 Task: Open Card Card0000000101 in Board Board0000000026 in Workspace WS0000000009 in Trello. Add Member Email0000000033 to Card Card0000000101 in Board Board0000000026 in Workspace WS0000000009 in Trello. Add Purple Label titled Label0000000101 to Card Card0000000101 in Board Board0000000026 in Workspace WS0000000009 in Trello. Add Checklist CL0000000101 to Card Card0000000101 in Board Board0000000026 in Workspace WS0000000009 in Trello. Add Dates with Start Date as Aug 01 2023 and Due Date as Aug 31 2023 to Card Card0000000101 in Board Board0000000026 in Workspace WS0000000009 in Trello
Action: Mouse moved to (333, 166)
Screenshot: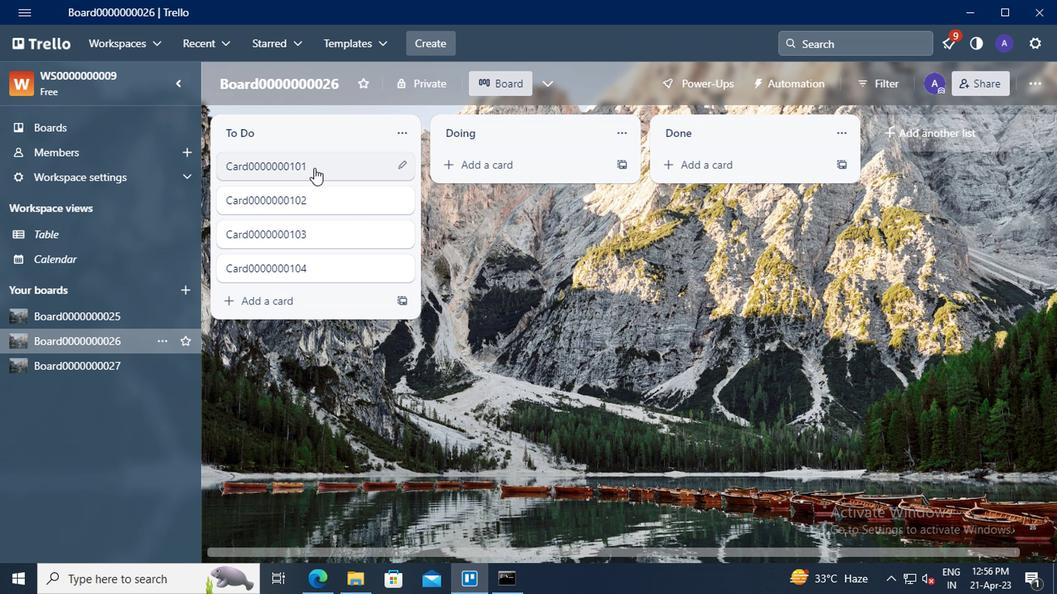 
Action: Mouse pressed left at (333, 166)
Screenshot: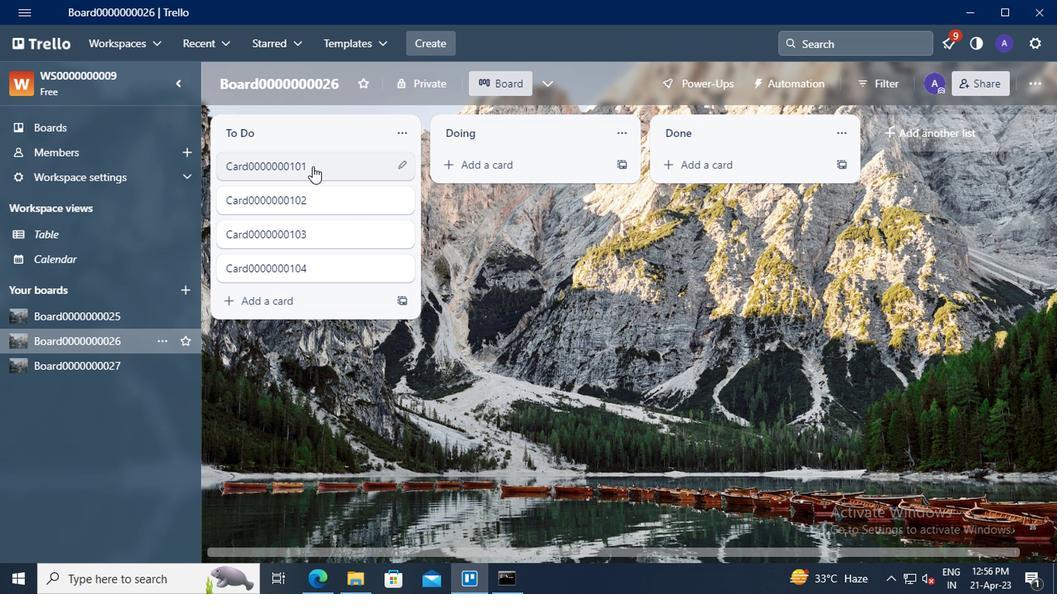 
Action: Mouse moved to (721, 146)
Screenshot: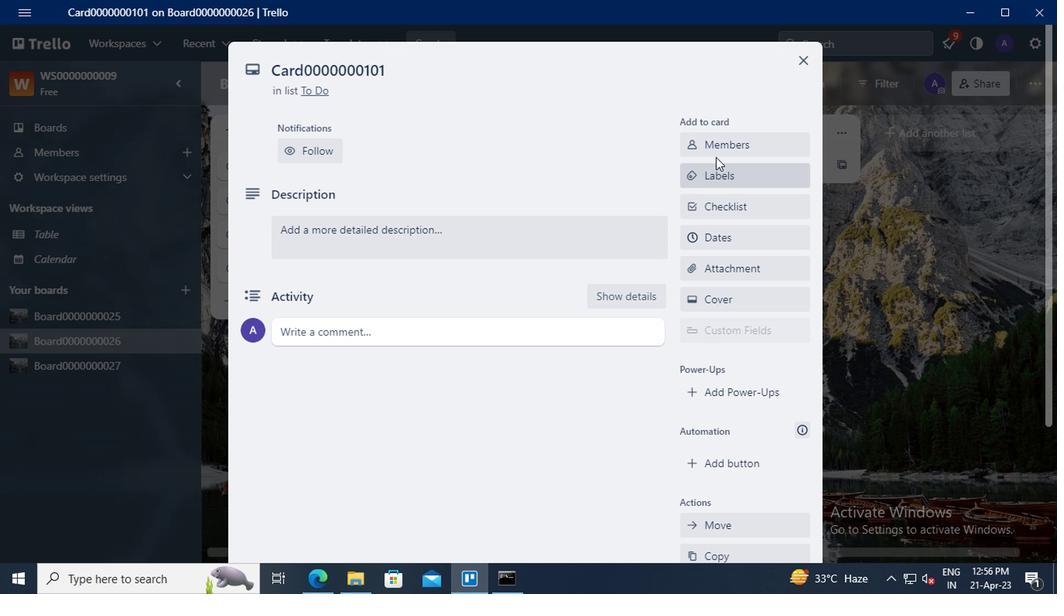 
Action: Mouse pressed left at (721, 146)
Screenshot: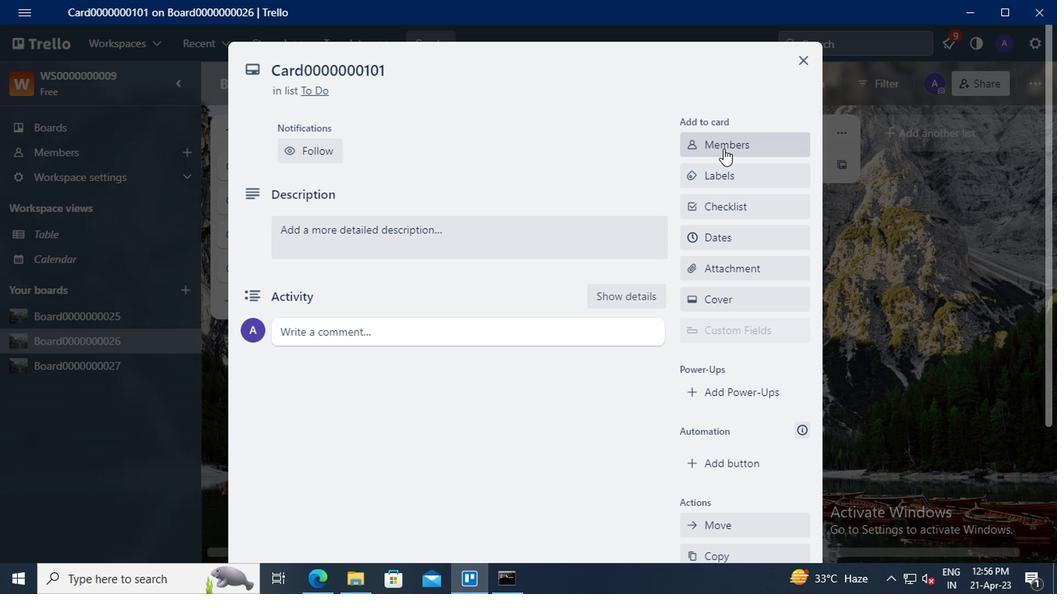 
Action: Mouse moved to (713, 212)
Screenshot: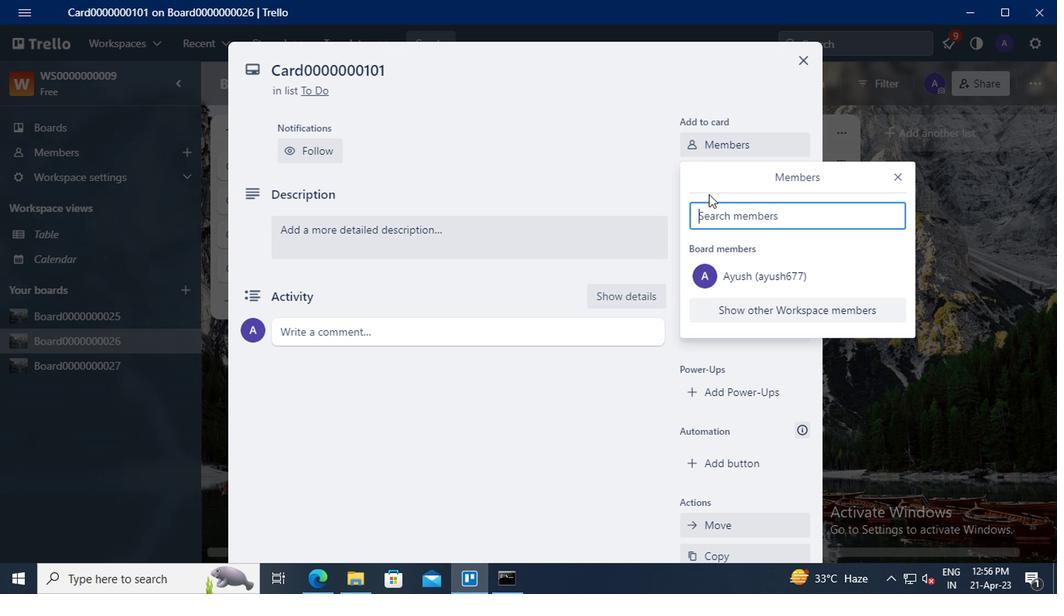 
Action: Mouse pressed left at (713, 212)
Screenshot: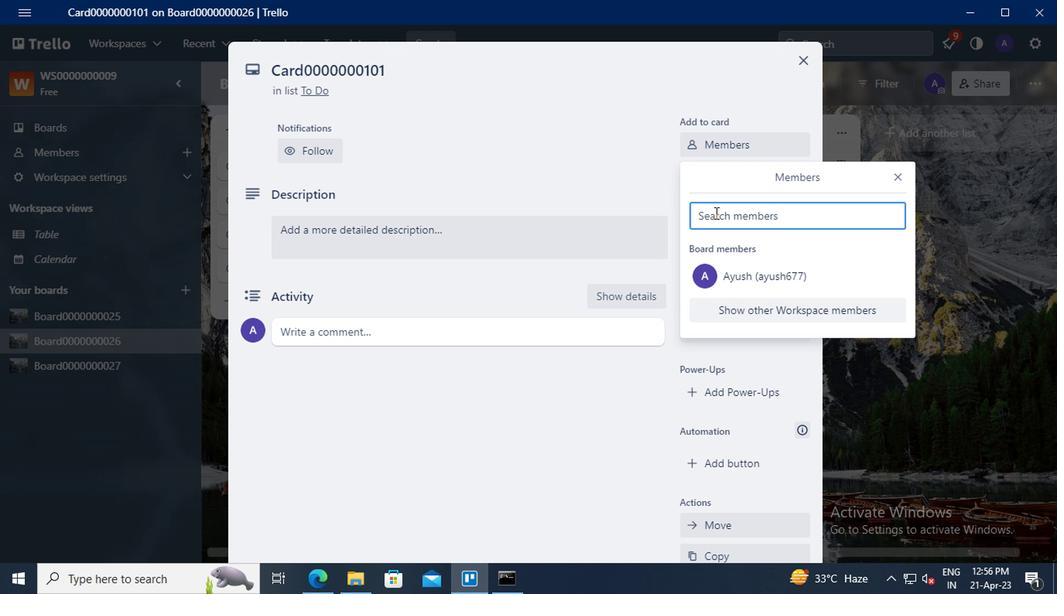 
Action: Key pressed m
Screenshot: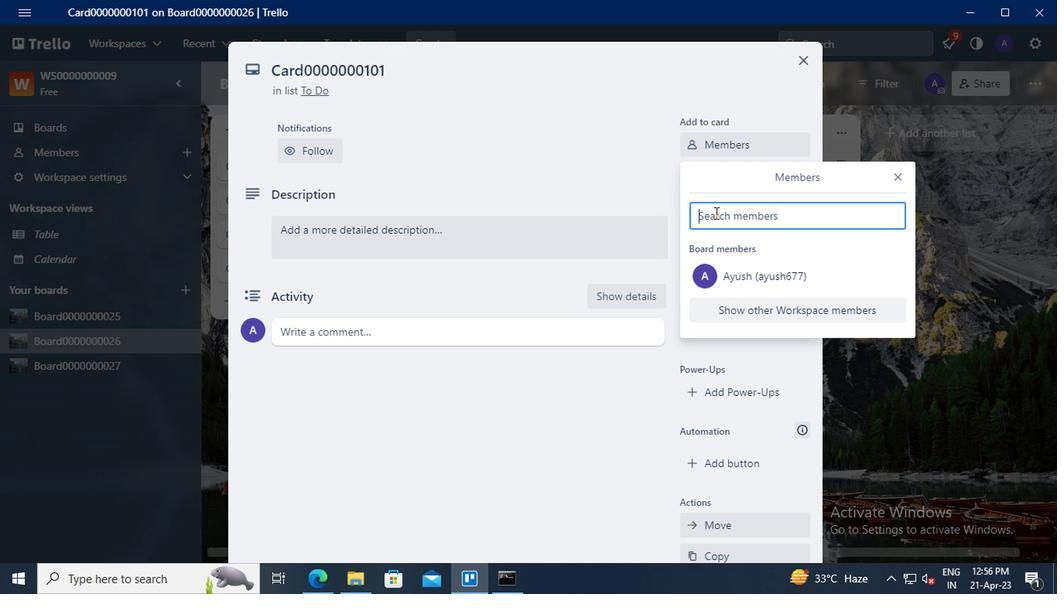 
Action: Mouse moved to (713, 214)
Screenshot: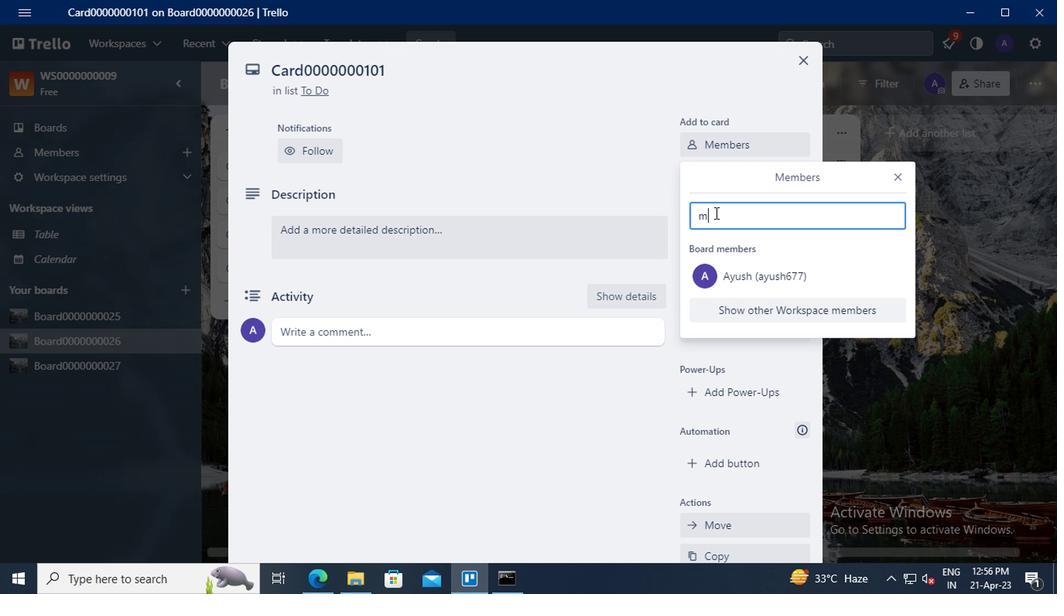 
Action: Key pressed ailaustralia7<Key.shift>@GMAIL.COM
Screenshot: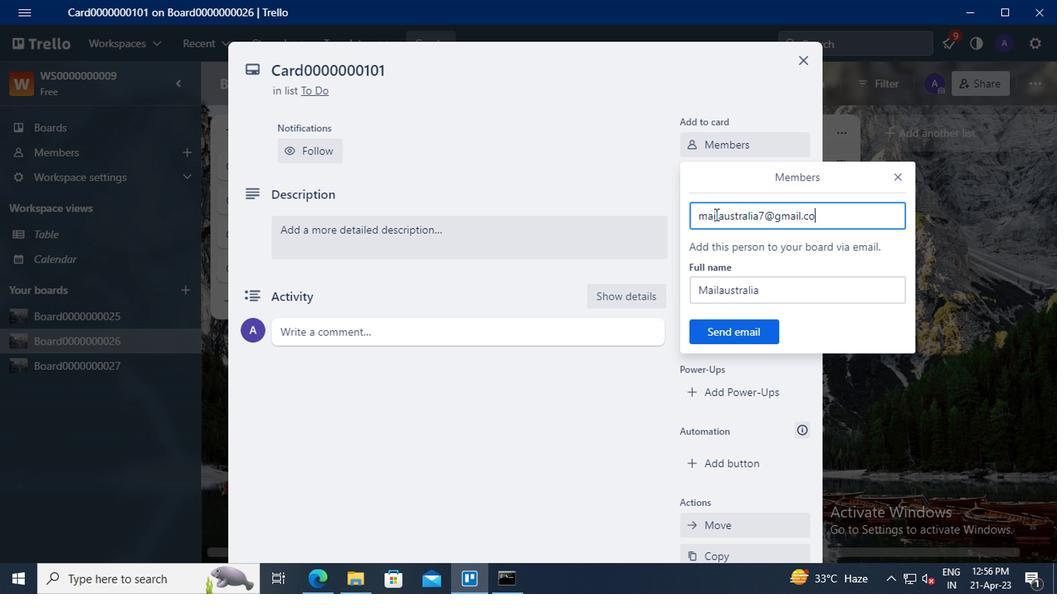 
Action: Mouse moved to (720, 335)
Screenshot: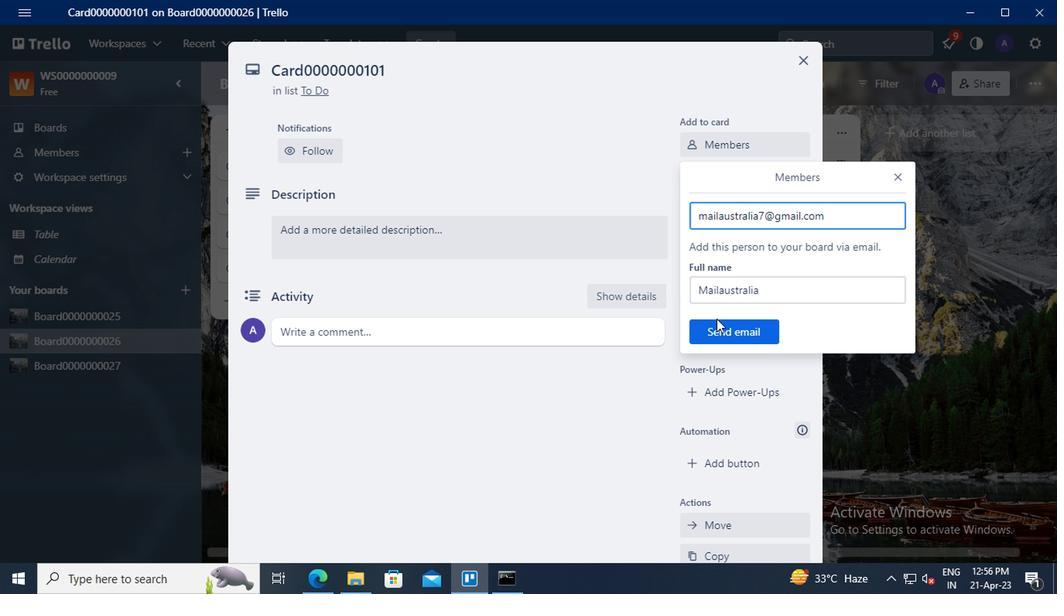 
Action: Mouse pressed left at (720, 335)
Screenshot: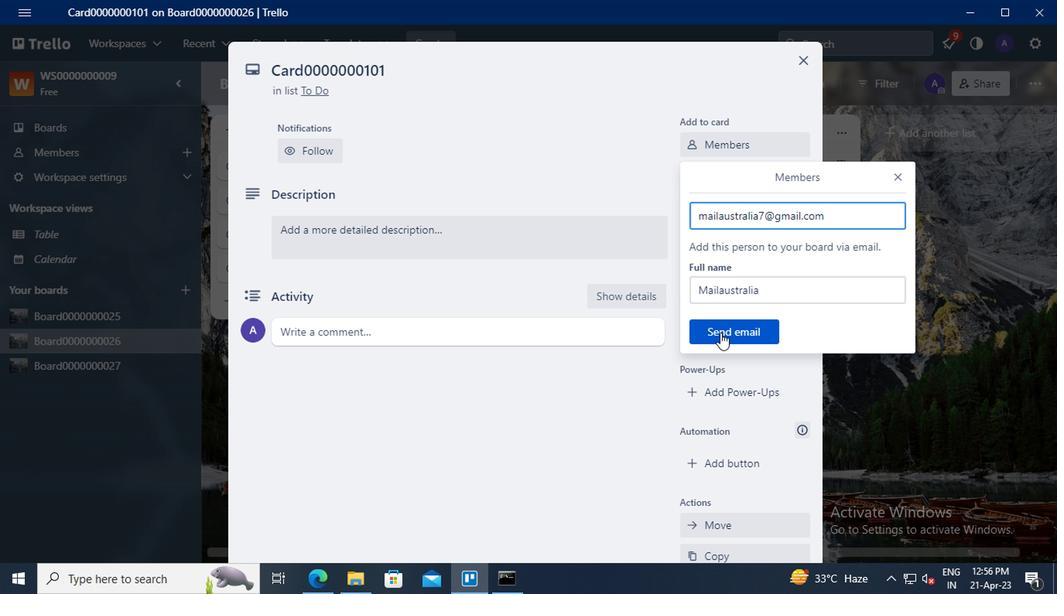 
Action: Mouse moved to (730, 179)
Screenshot: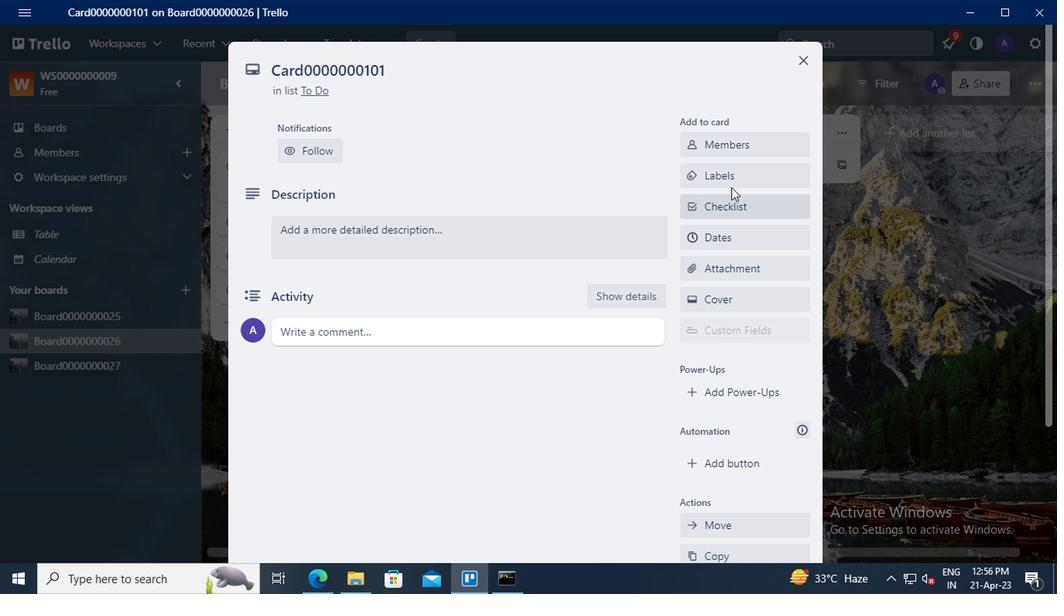 
Action: Mouse pressed left at (730, 179)
Screenshot: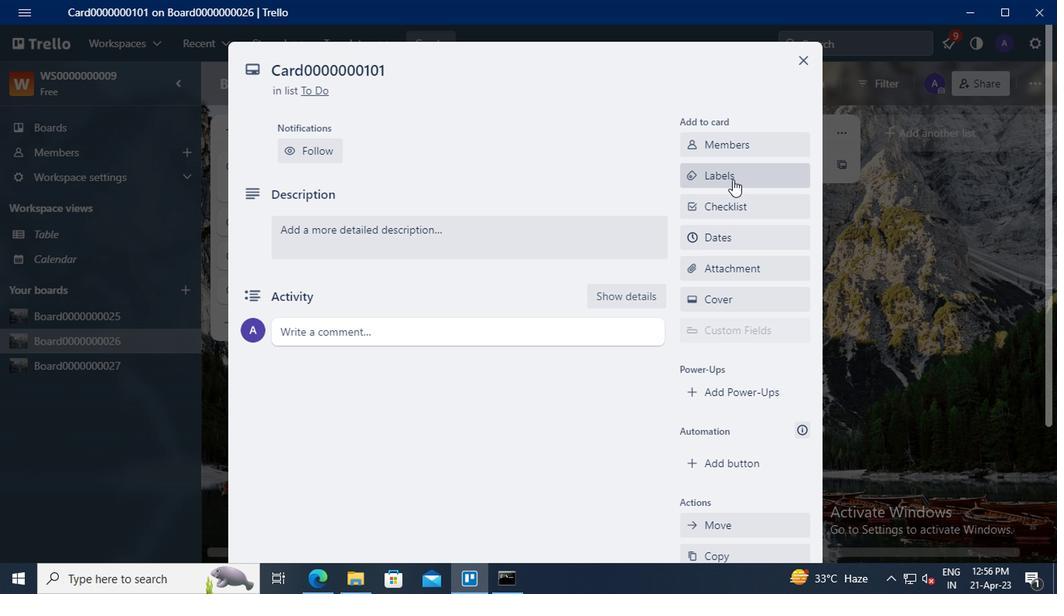 
Action: Mouse moved to (781, 351)
Screenshot: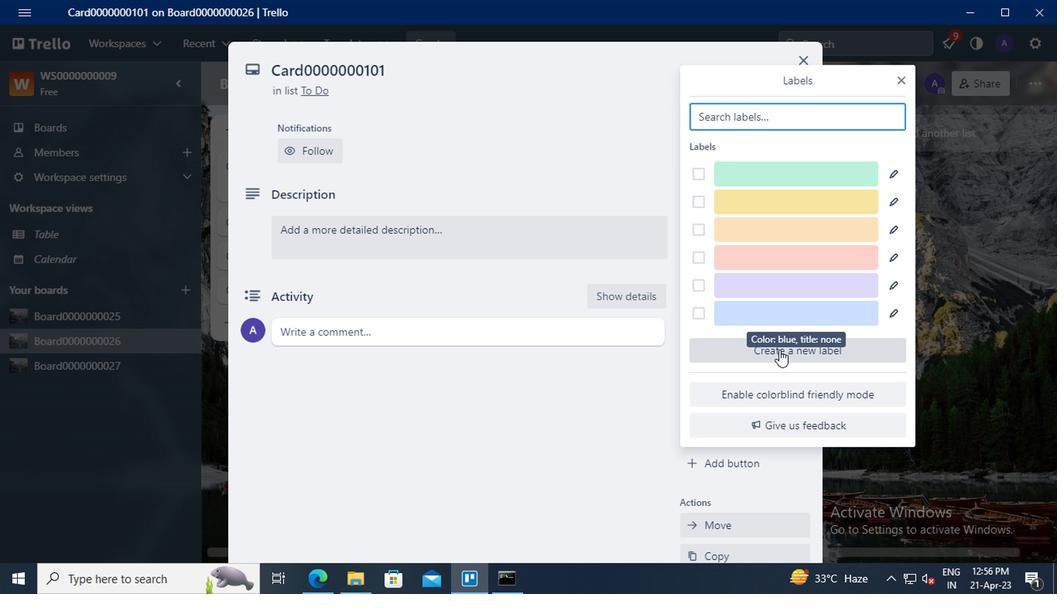 
Action: Mouse pressed left at (781, 351)
Screenshot: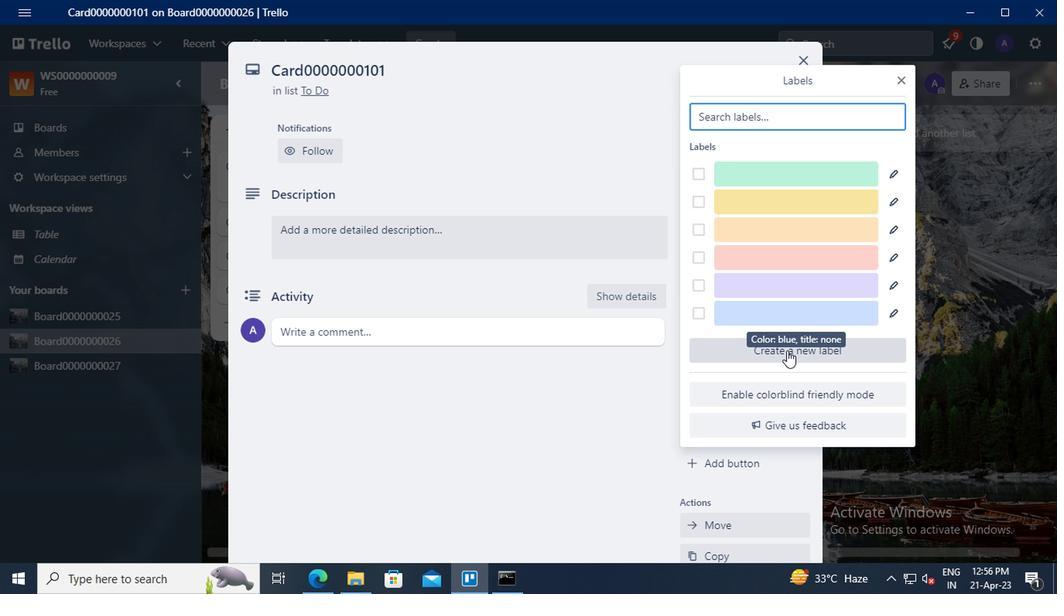 
Action: Mouse moved to (736, 227)
Screenshot: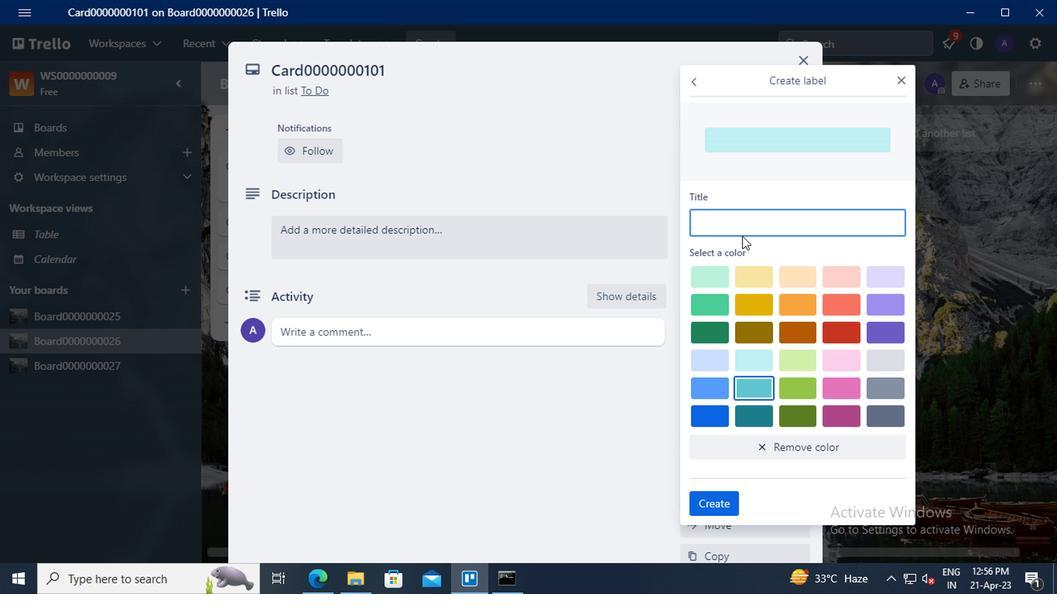 
Action: Mouse pressed left at (736, 227)
Screenshot: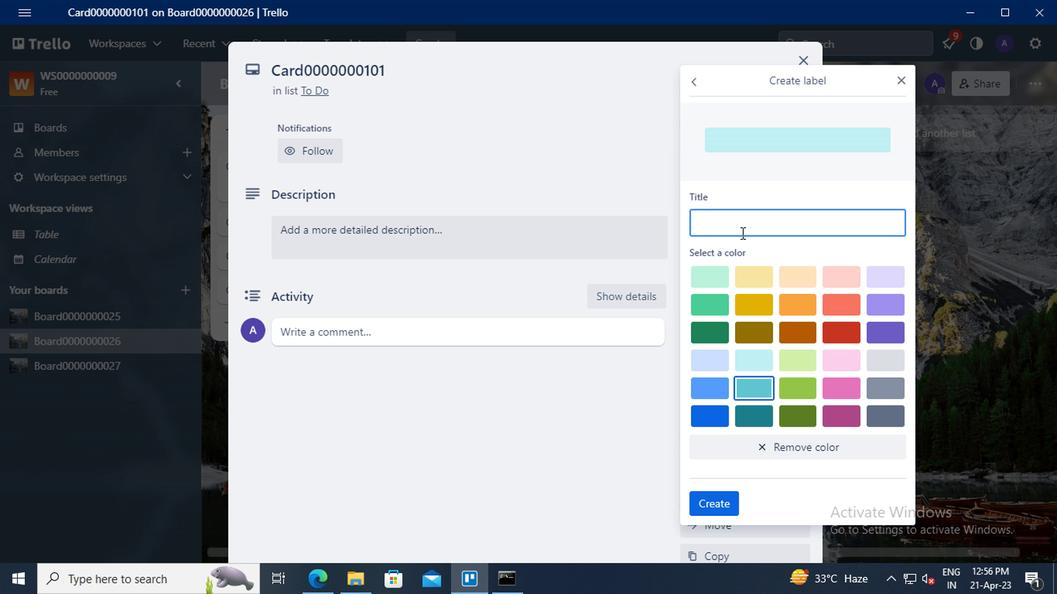 
Action: Mouse moved to (725, 230)
Screenshot: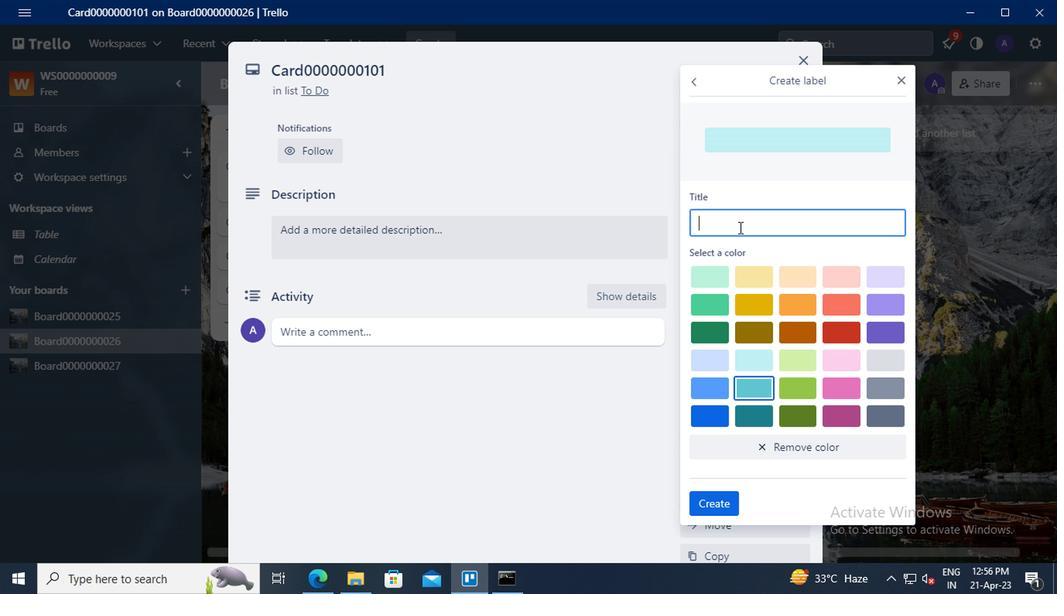 
Action: Key pressed <Key.shift>LABEL0000000101
Screenshot: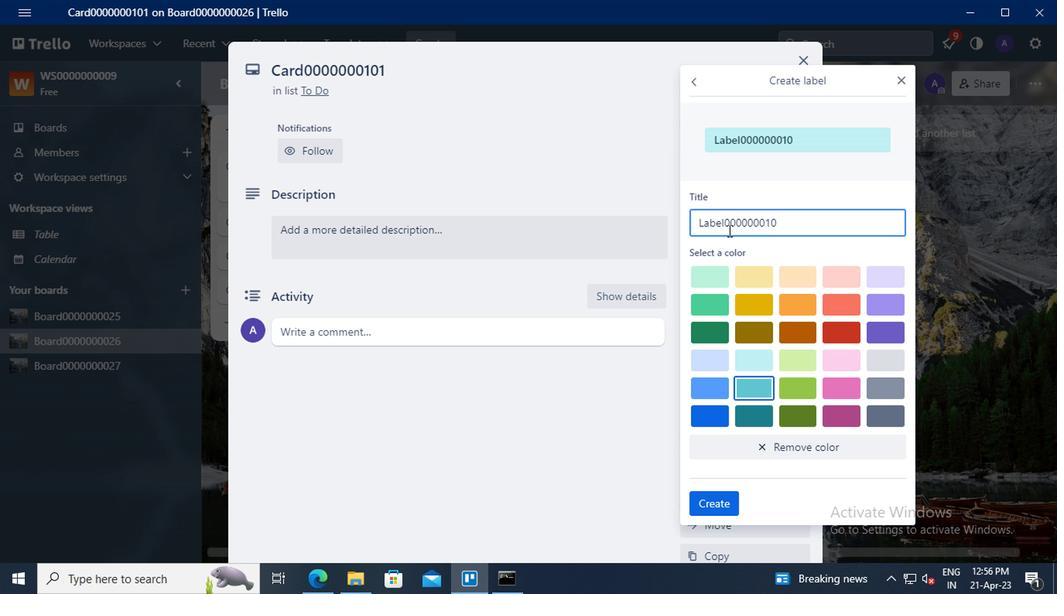 
Action: Mouse moved to (870, 302)
Screenshot: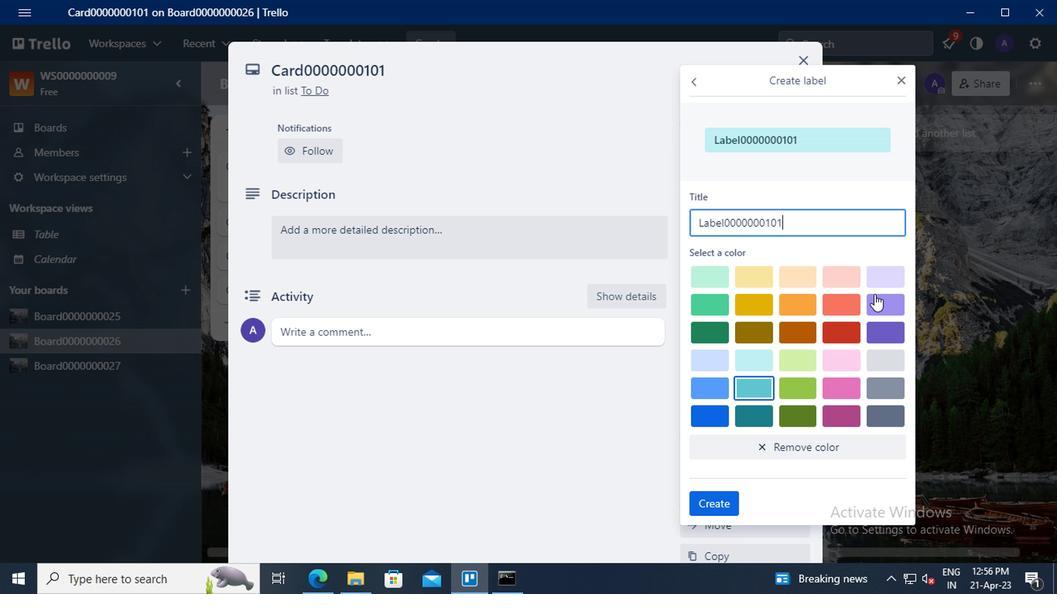 
Action: Mouse pressed left at (870, 302)
Screenshot: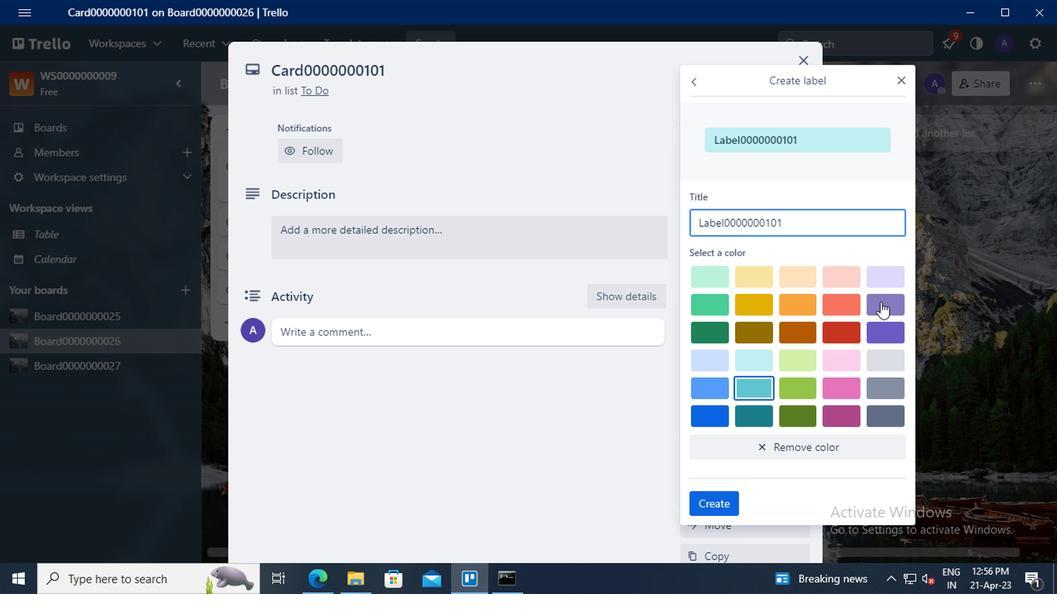 
Action: Mouse moved to (725, 506)
Screenshot: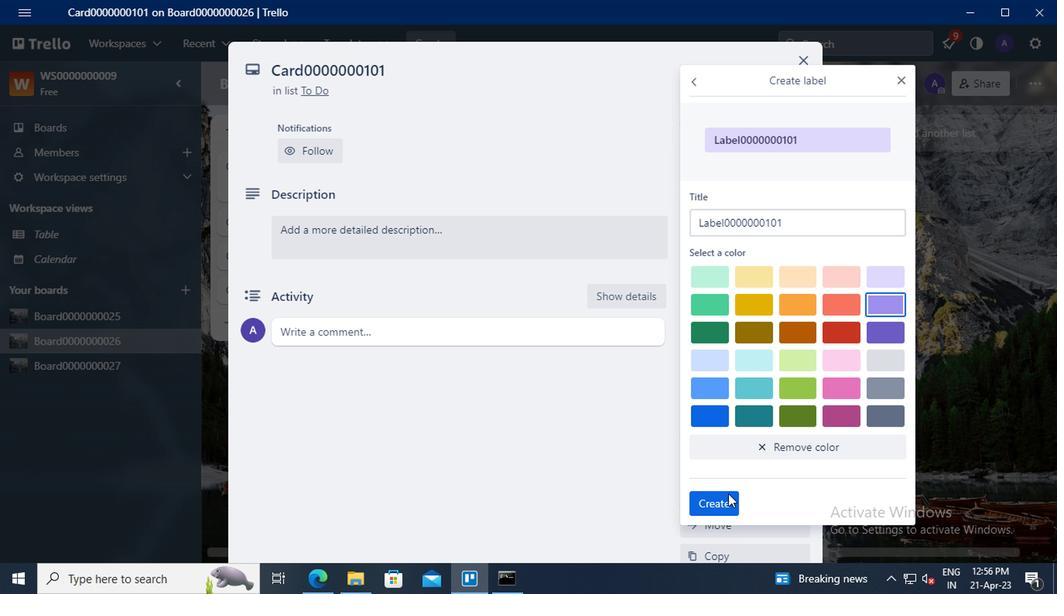 
Action: Mouse pressed left at (725, 506)
Screenshot: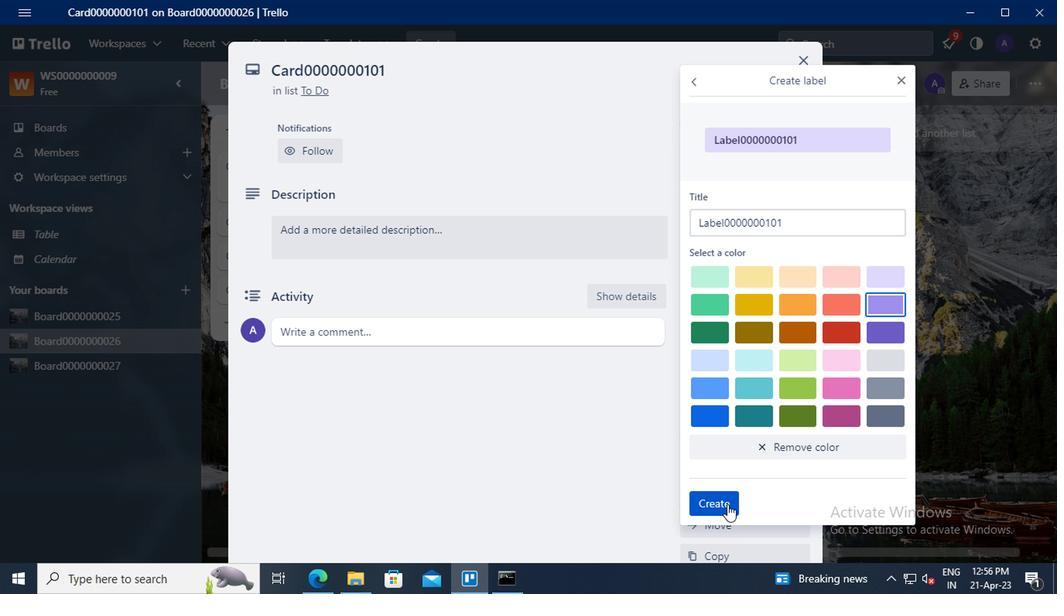 
Action: Mouse moved to (890, 80)
Screenshot: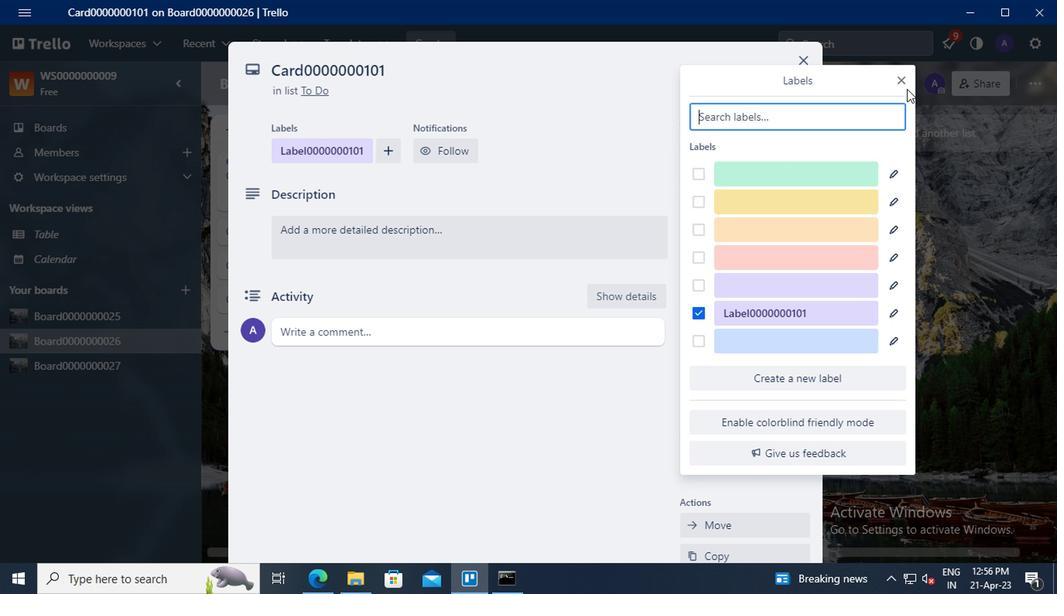 
Action: Mouse pressed left at (890, 80)
Screenshot: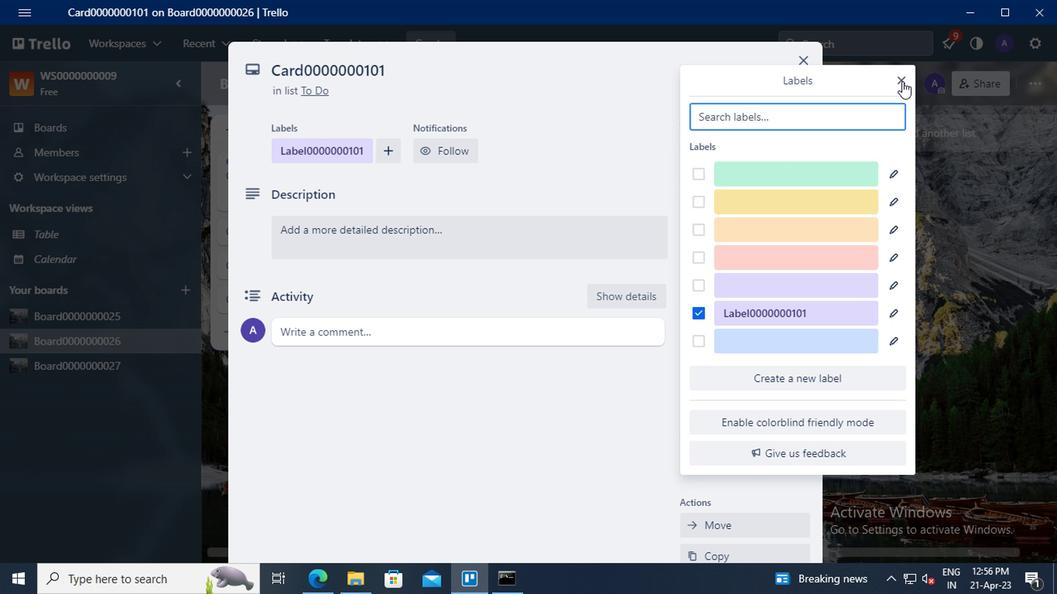 
Action: Mouse moved to (765, 211)
Screenshot: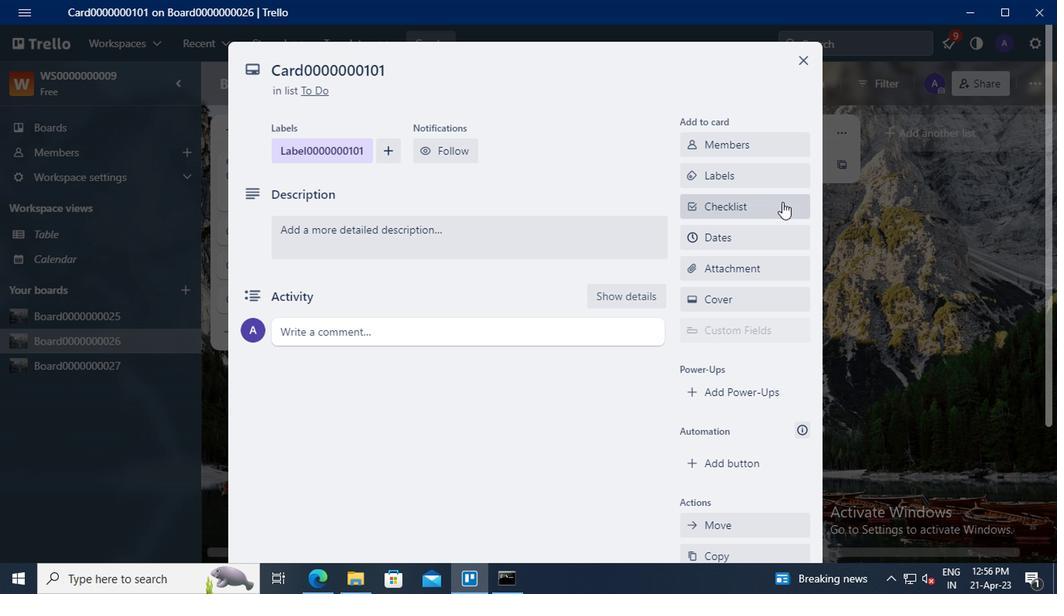
Action: Mouse pressed left at (765, 211)
Screenshot: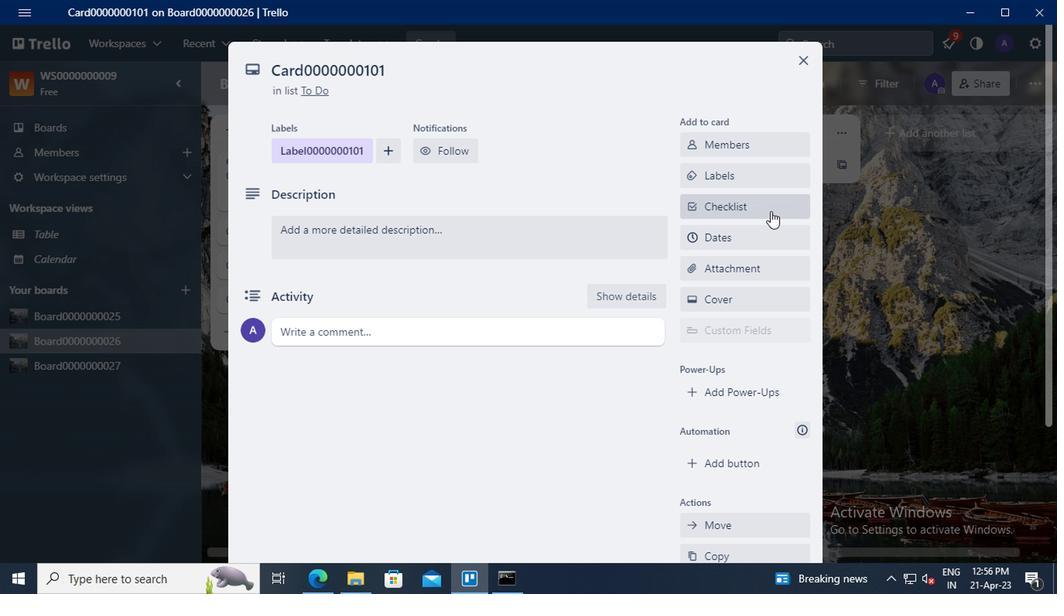
Action: Key pressed <Key.delete><Key.shift>CL0000000101
Screenshot: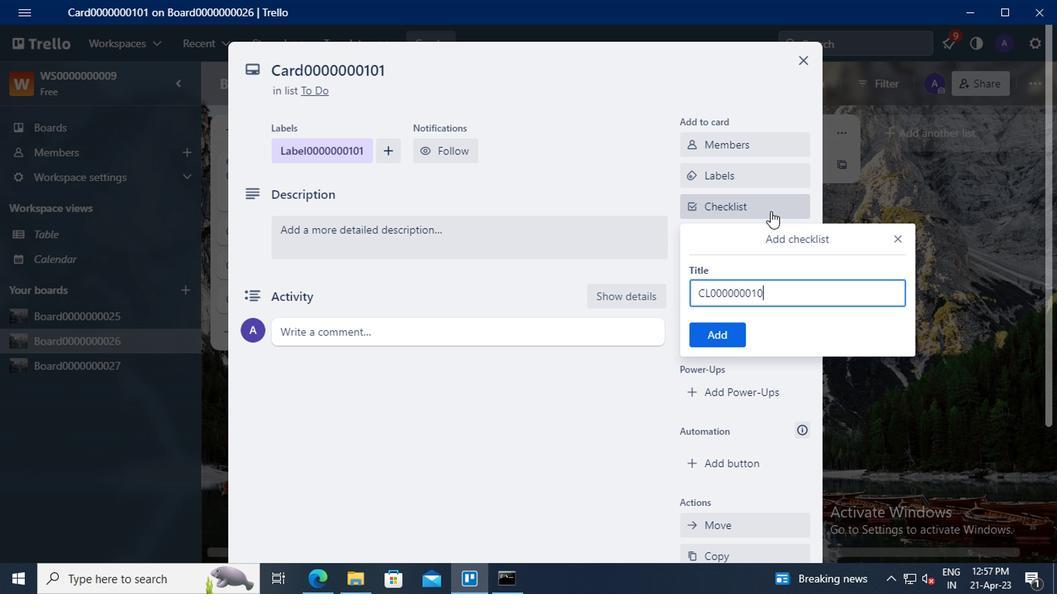 
Action: Mouse moved to (727, 335)
Screenshot: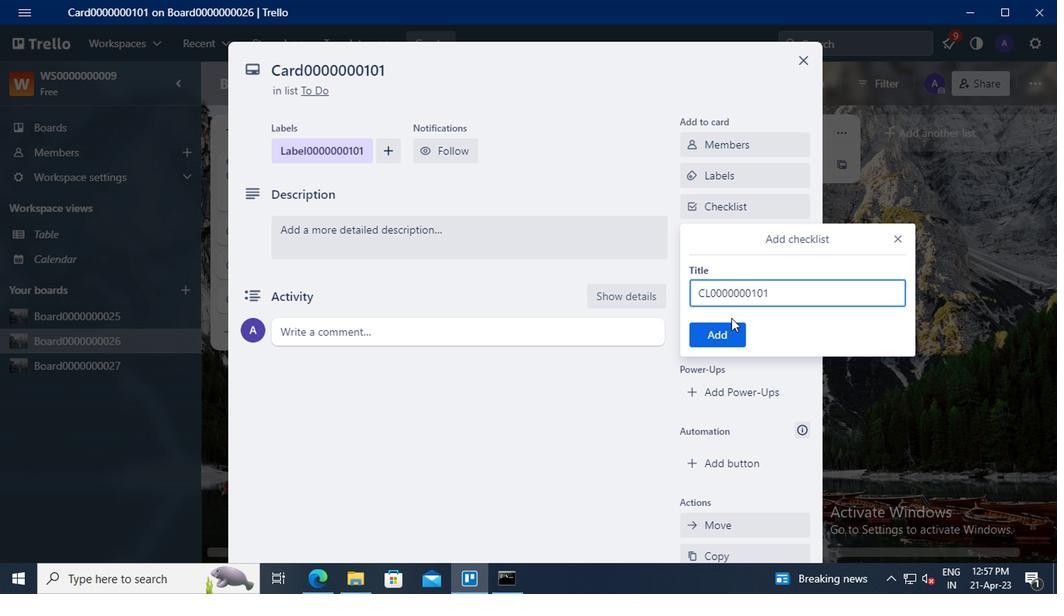 
Action: Mouse pressed left at (727, 335)
Screenshot: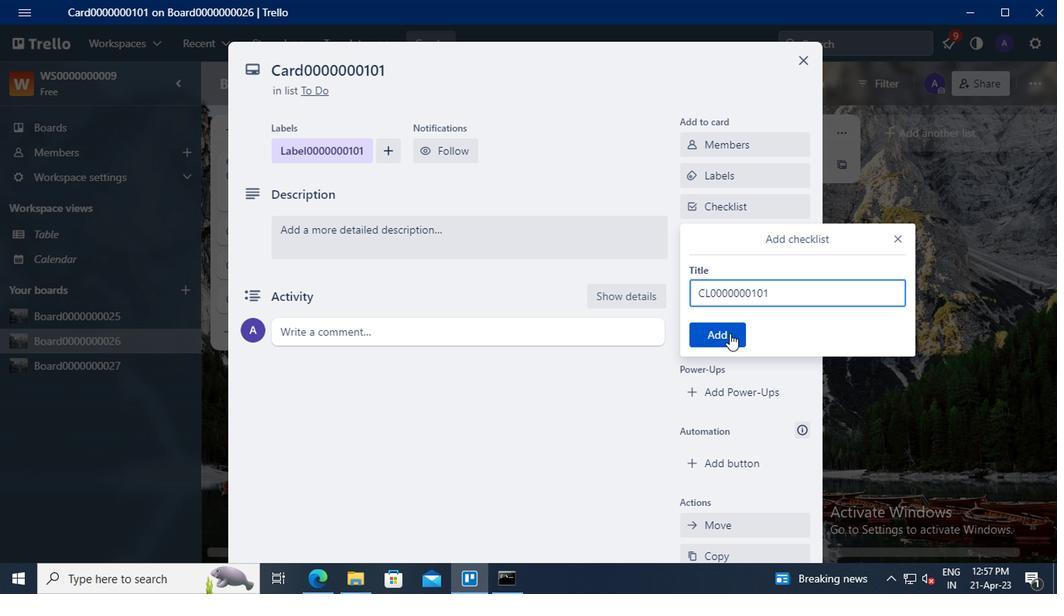 
Action: Mouse moved to (725, 244)
Screenshot: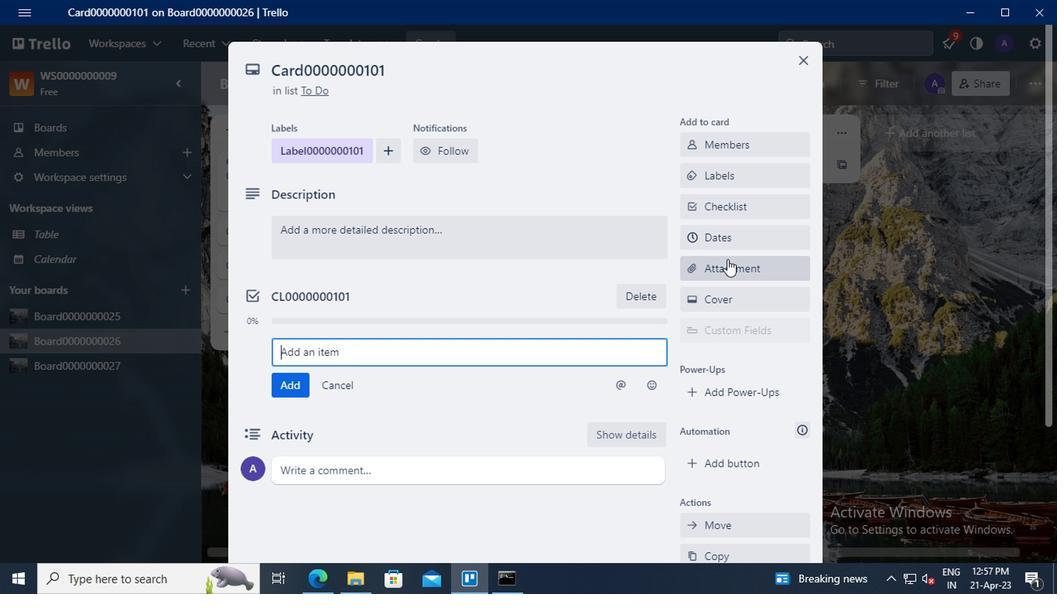
Action: Mouse pressed left at (725, 244)
Screenshot: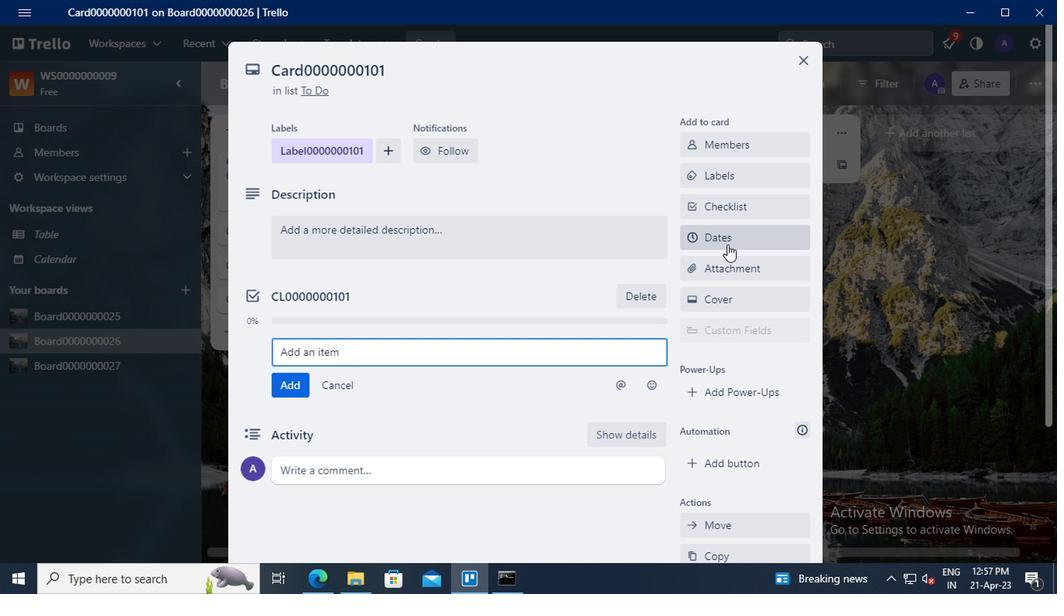 
Action: Mouse moved to (698, 359)
Screenshot: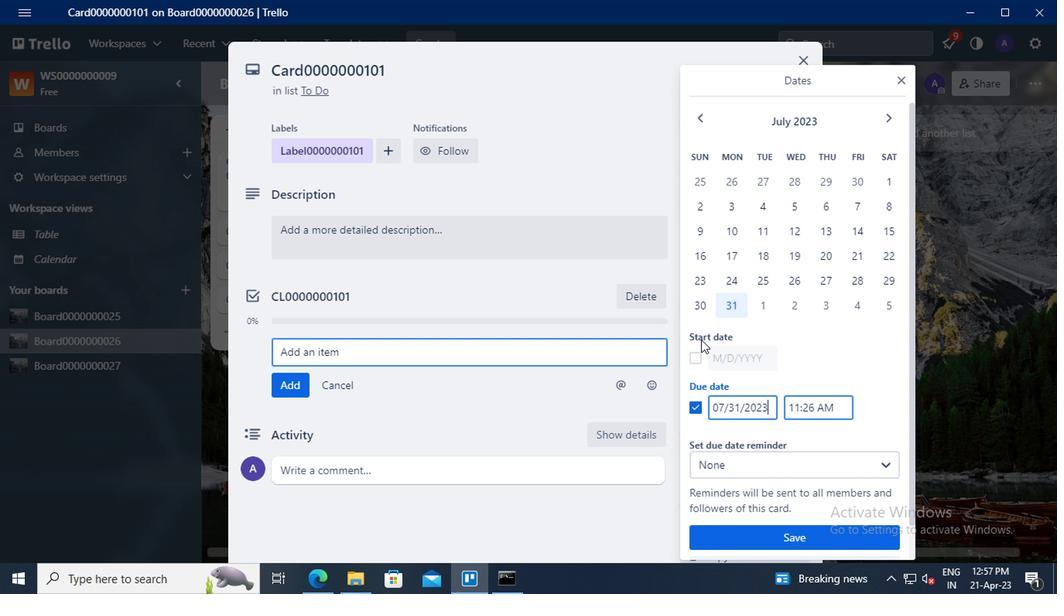 
Action: Mouse pressed left at (698, 359)
Screenshot: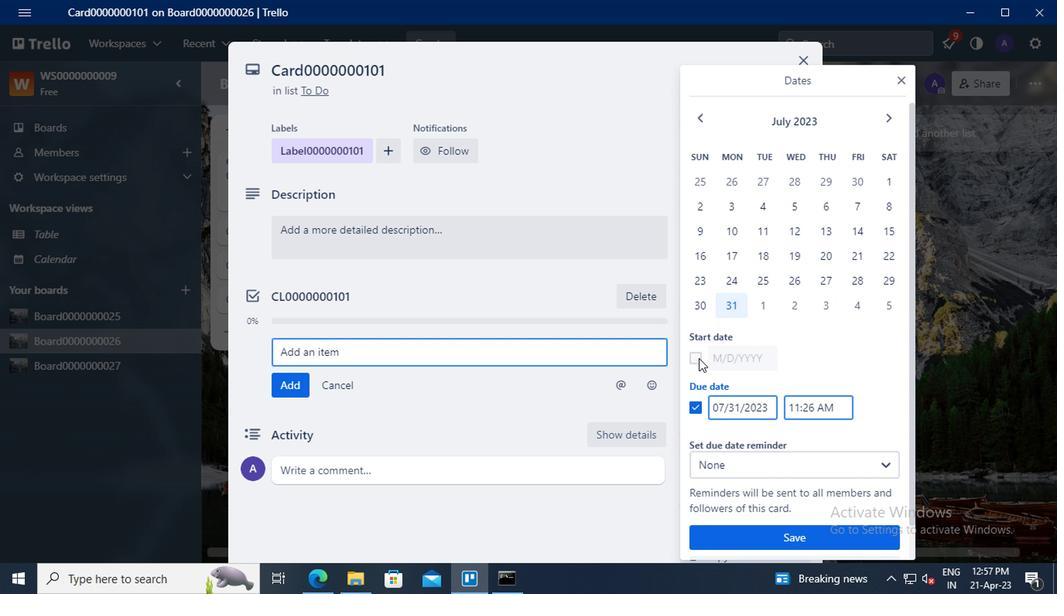 
Action: Mouse moved to (735, 358)
Screenshot: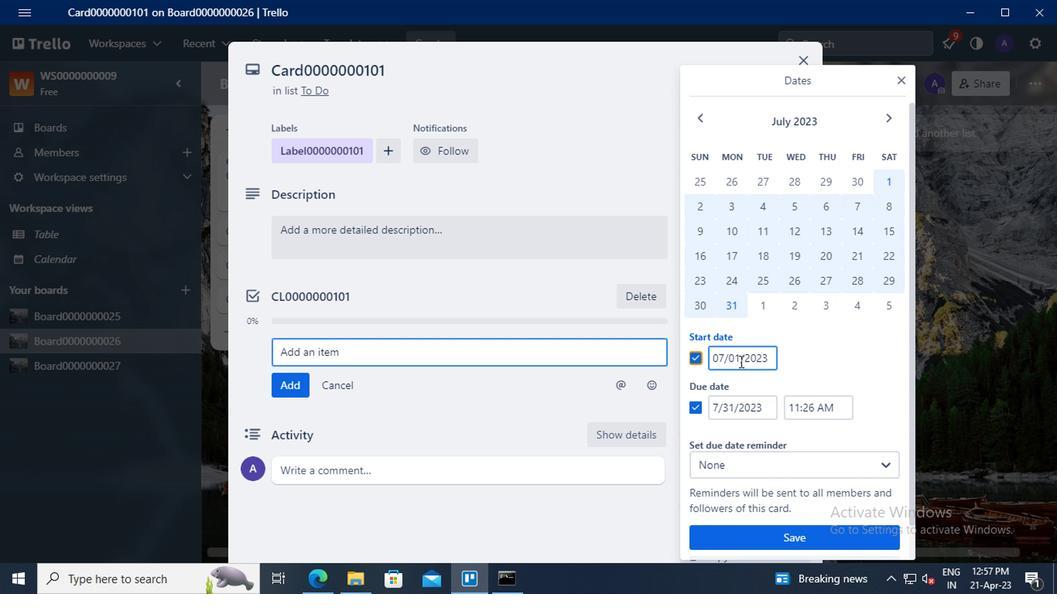 
Action: Mouse pressed left at (735, 358)
Screenshot: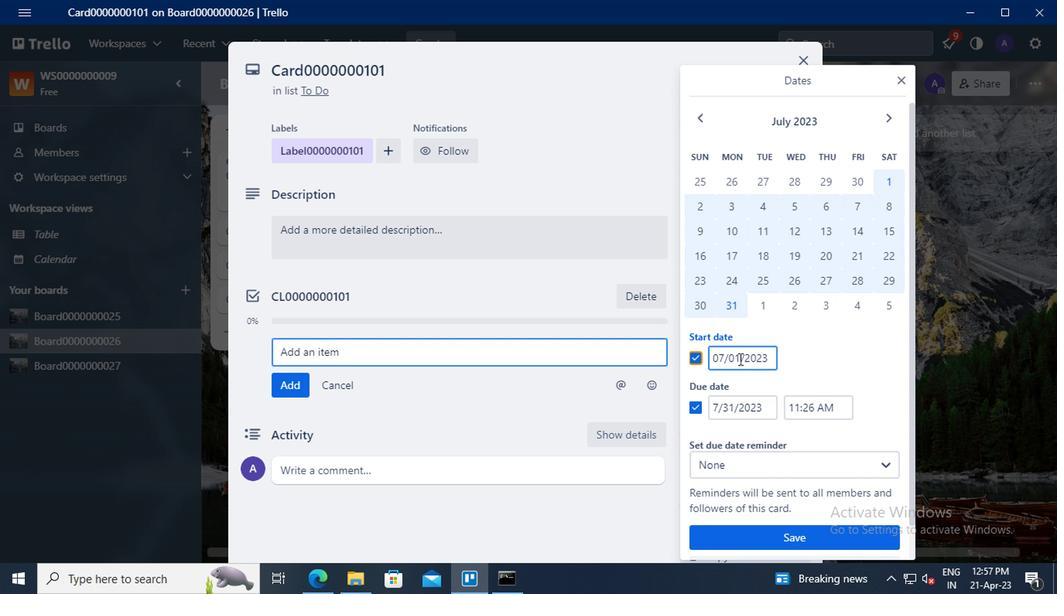 
Action: Mouse moved to (740, 330)
Screenshot: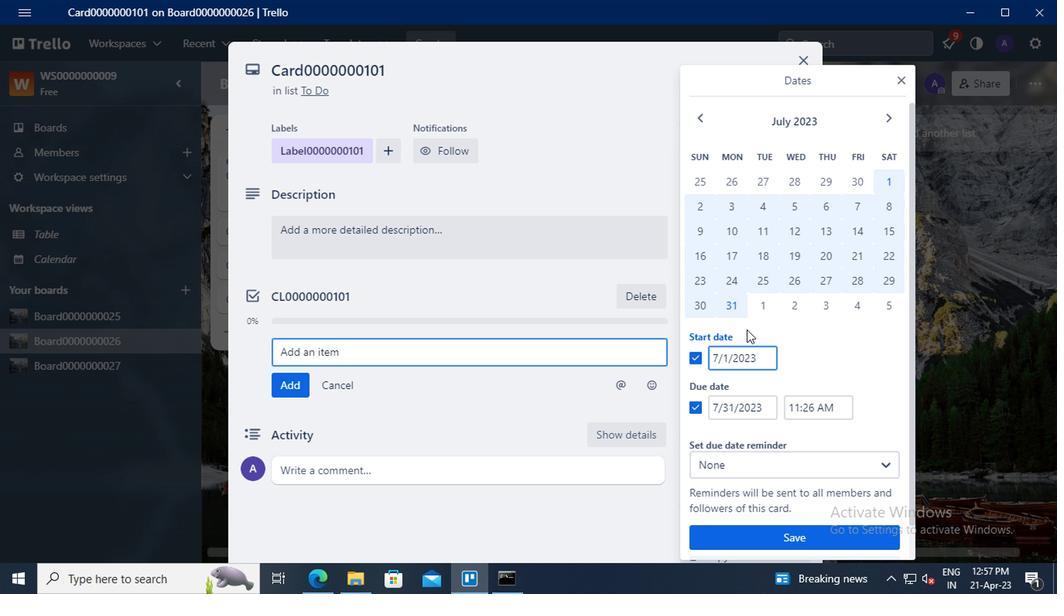 
Action: Key pressed <Key.left><Key.left><Key.backspace>1<Key.left><Key.left><Key.backspace>8
Screenshot: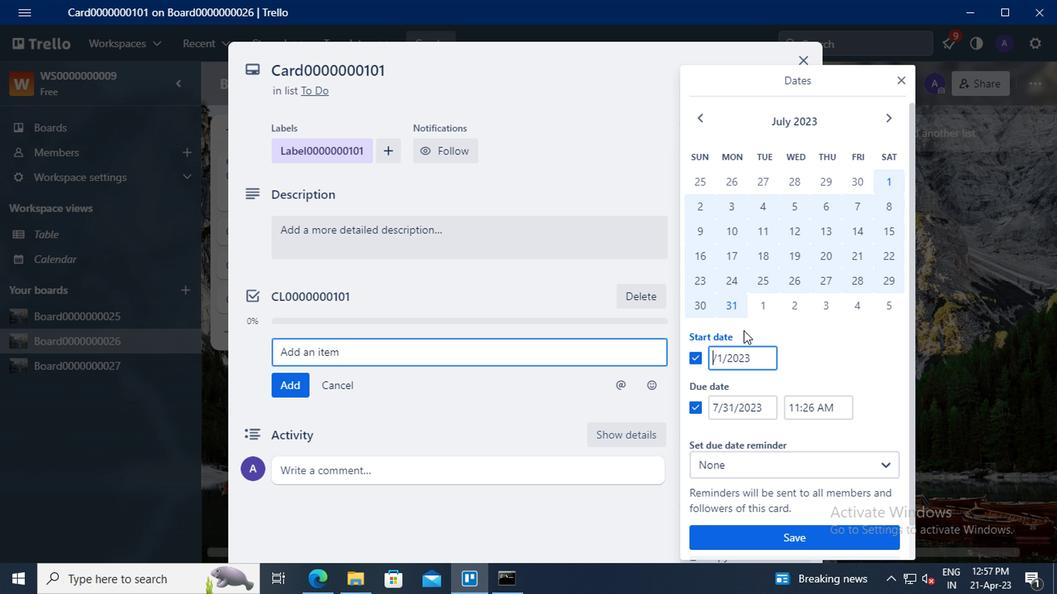
Action: Mouse moved to (731, 405)
Screenshot: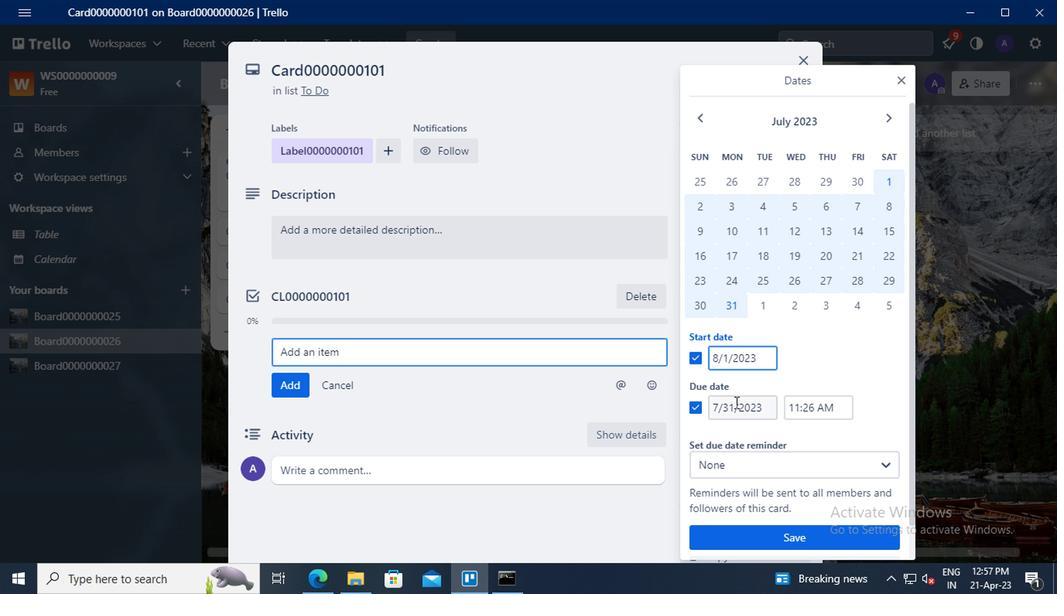 
Action: Mouse pressed left at (731, 405)
Screenshot: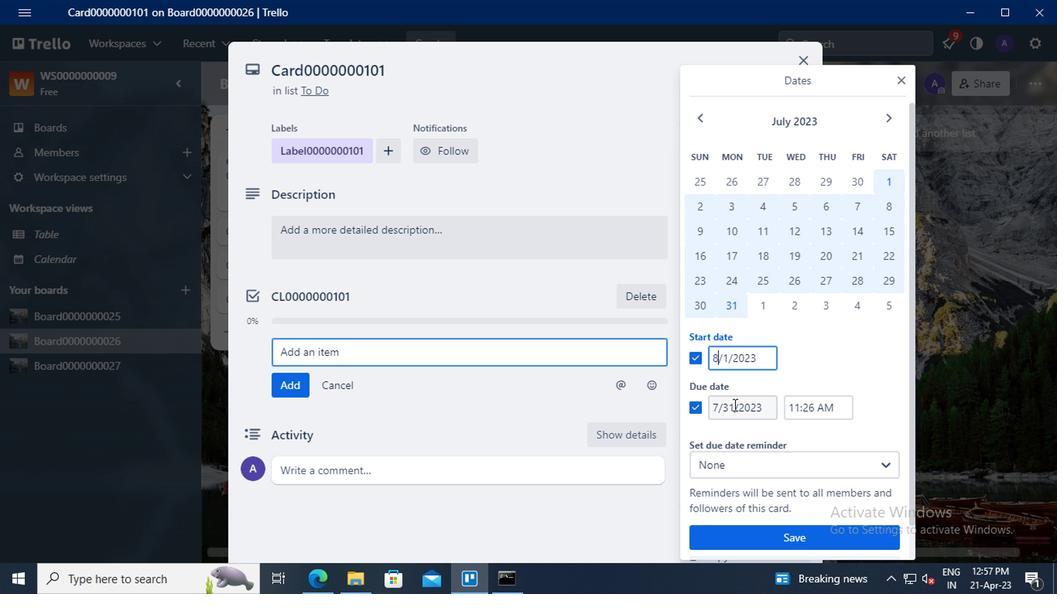 
Action: Mouse moved to (740, 378)
Screenshot: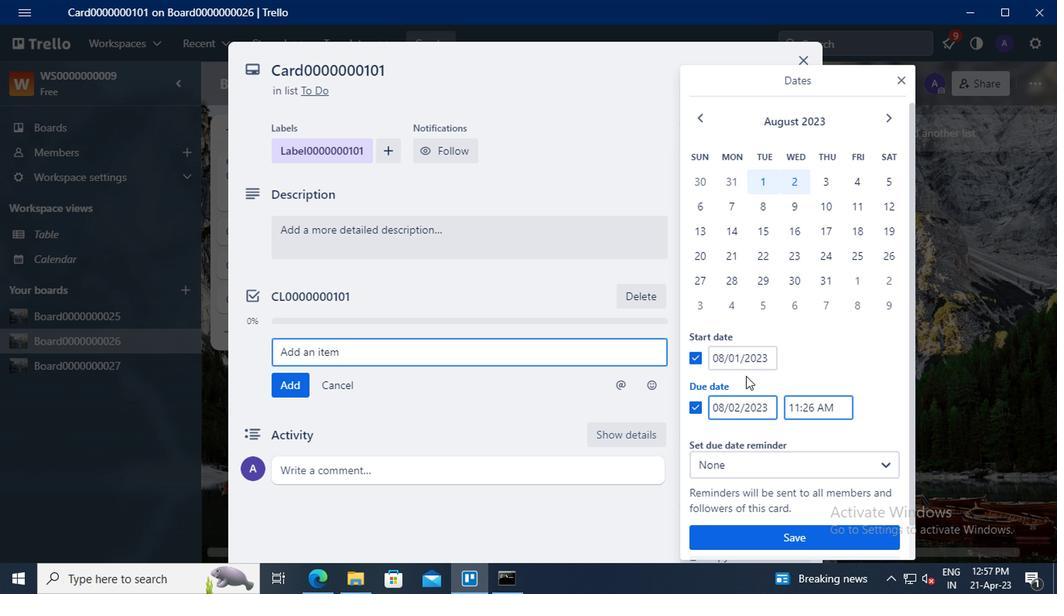 
Action: Key pressed <Key.backspace><Key.delete>31
Screenshot: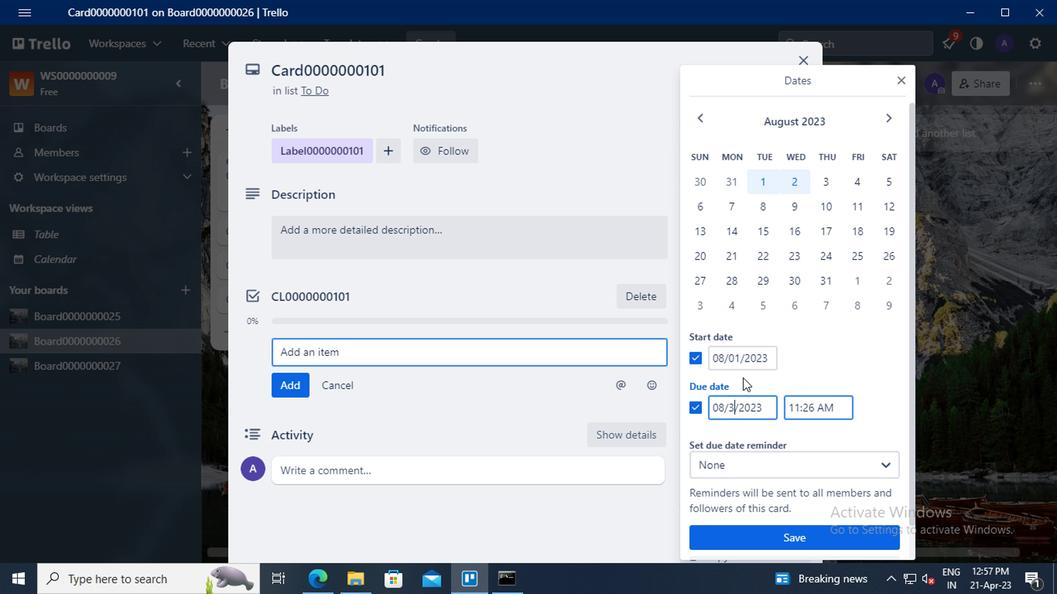 
Action: Mouse moved to (748, 533)
Screenshot: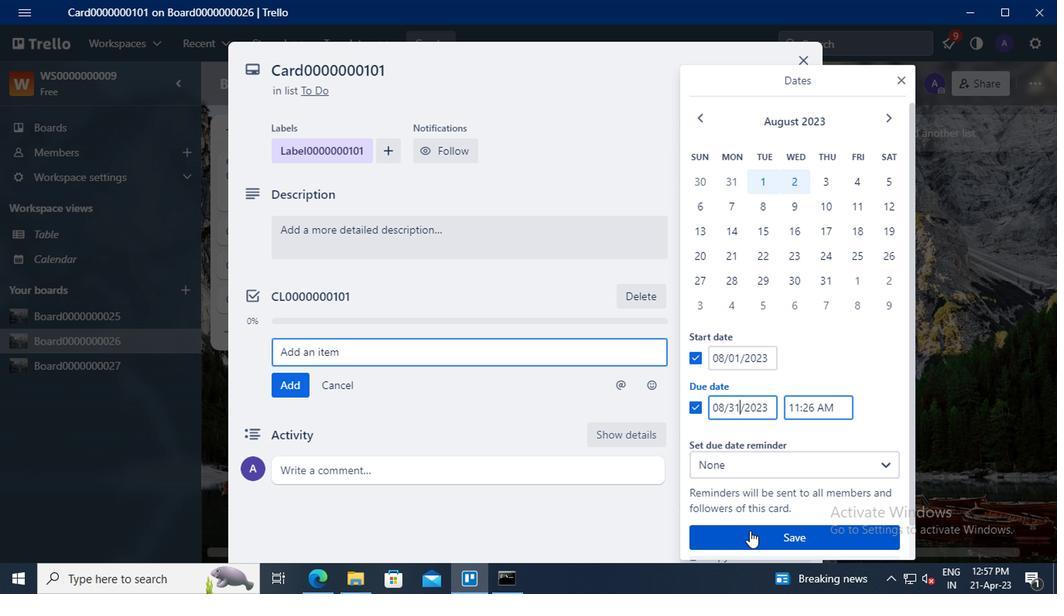
Action: Mouse pressed left at (748, 533)
Screenshot: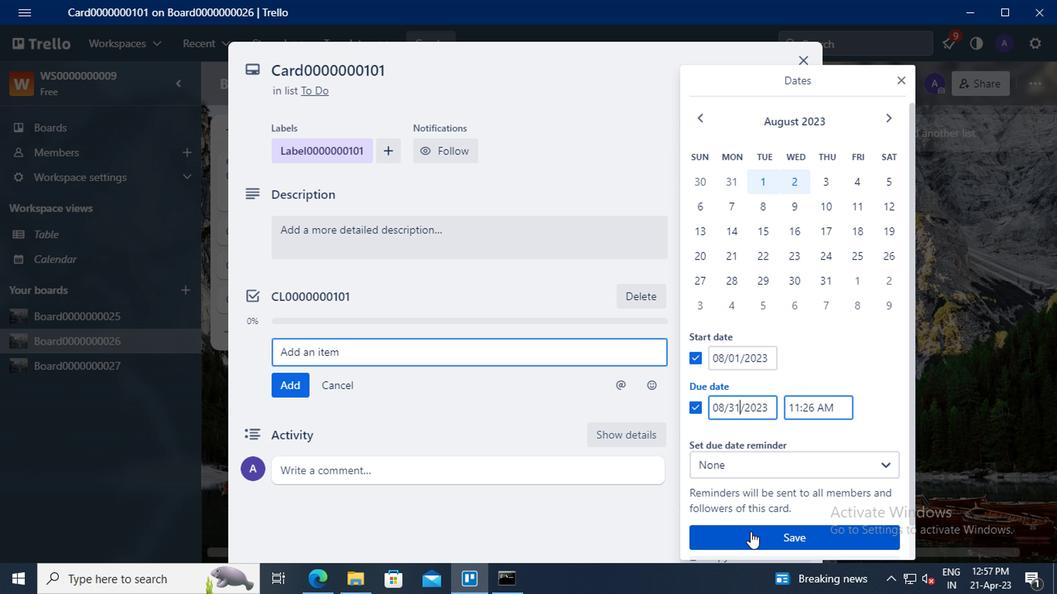 
